 Task: Sort the products by price (lowest first).
Action: Mouse moved to (26, 127)
Screenshot: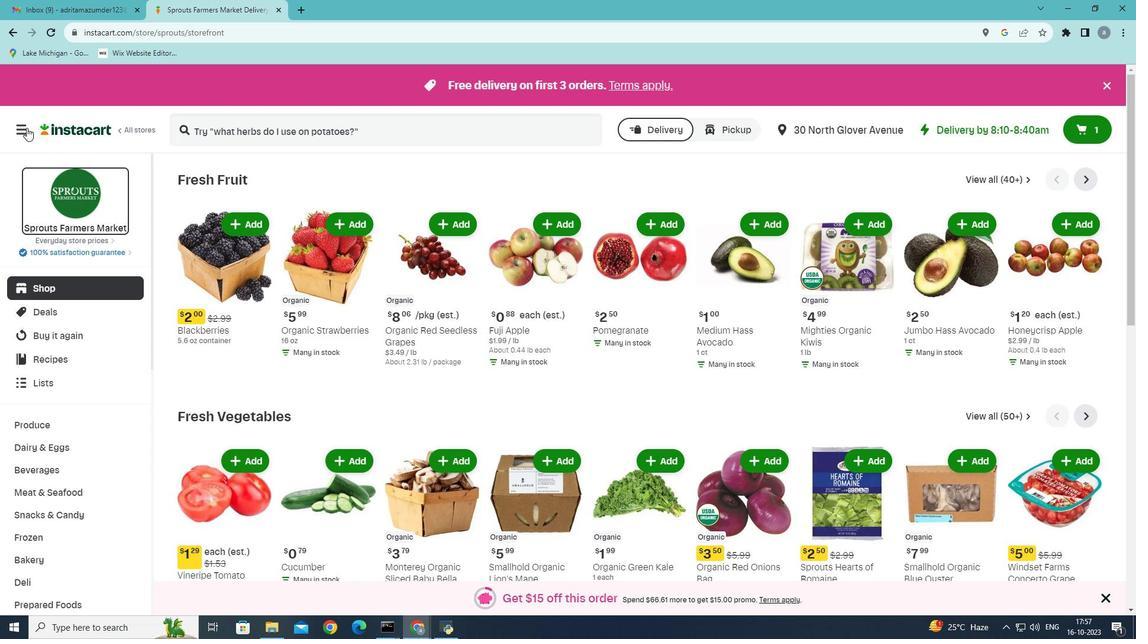 
Action: Mouse pressed left at (26, 127)
Screenshot: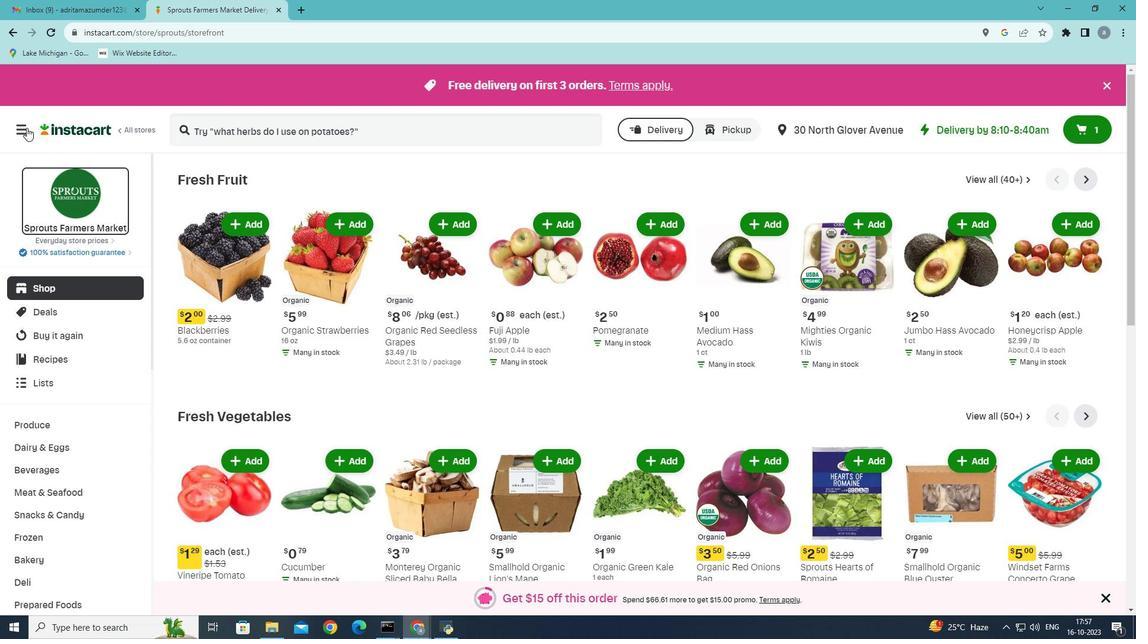 
Action: Mouse moved to (50, 343)
Screenshot: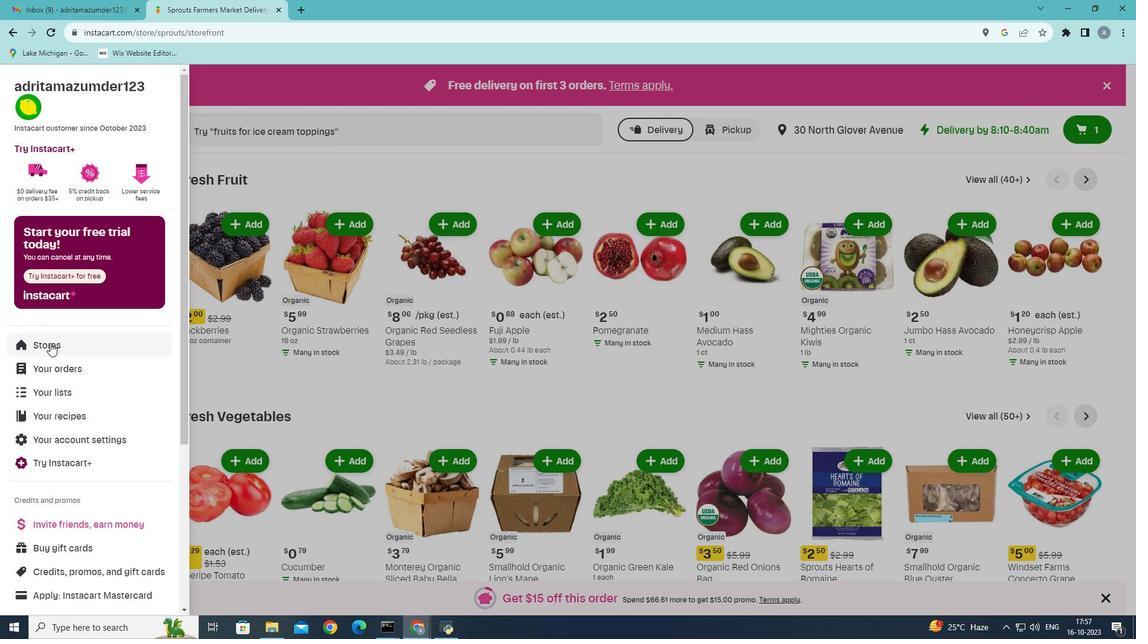 
Action: Mouse pressed left at (50, 343)
Screenshot: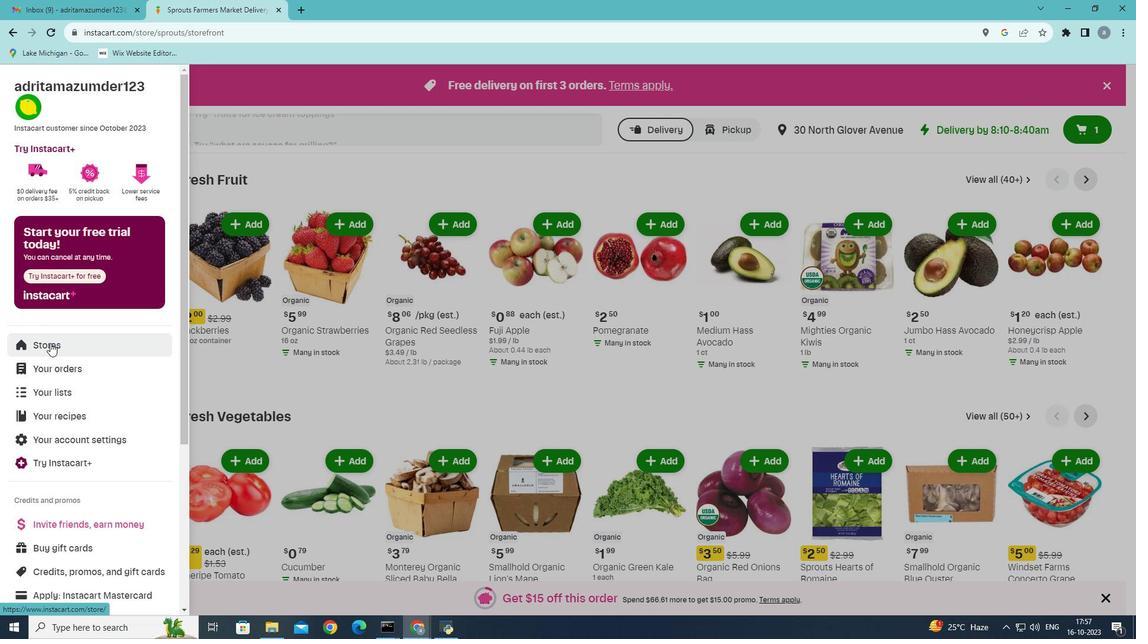 
Action: Mouse moved to (256, 130)
Screenshot: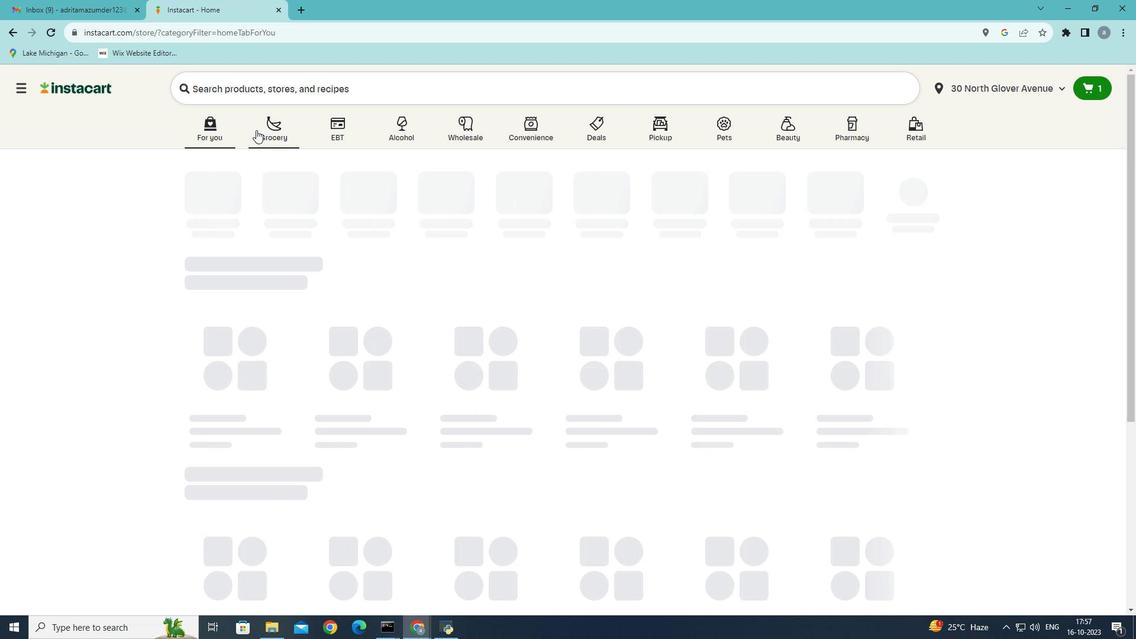 
Action: Mouse pressed left at (256, 130)
Screenshot: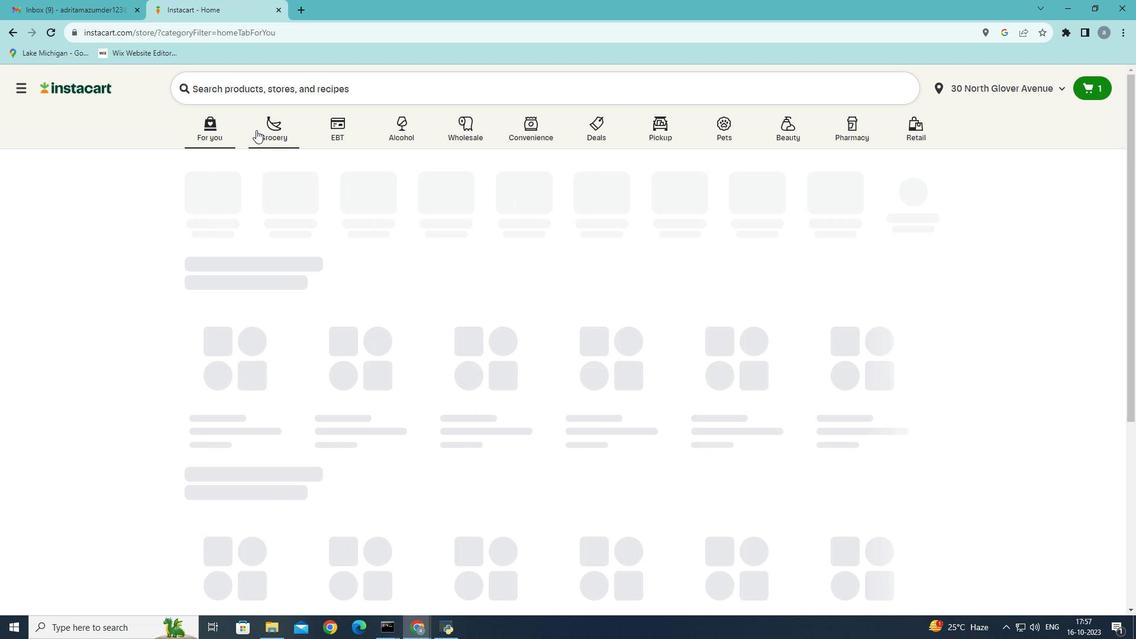 
Action: Mouse moved to (270, 135)
Screenshot: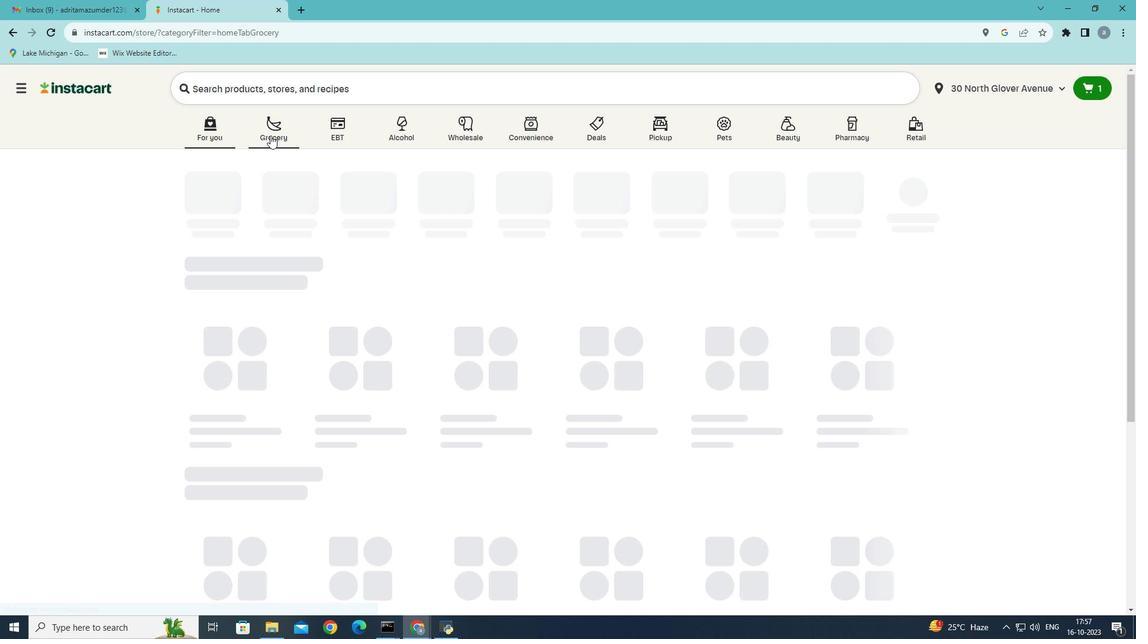 
Action: Mouse pressed left at (270, 135)
Screenshot: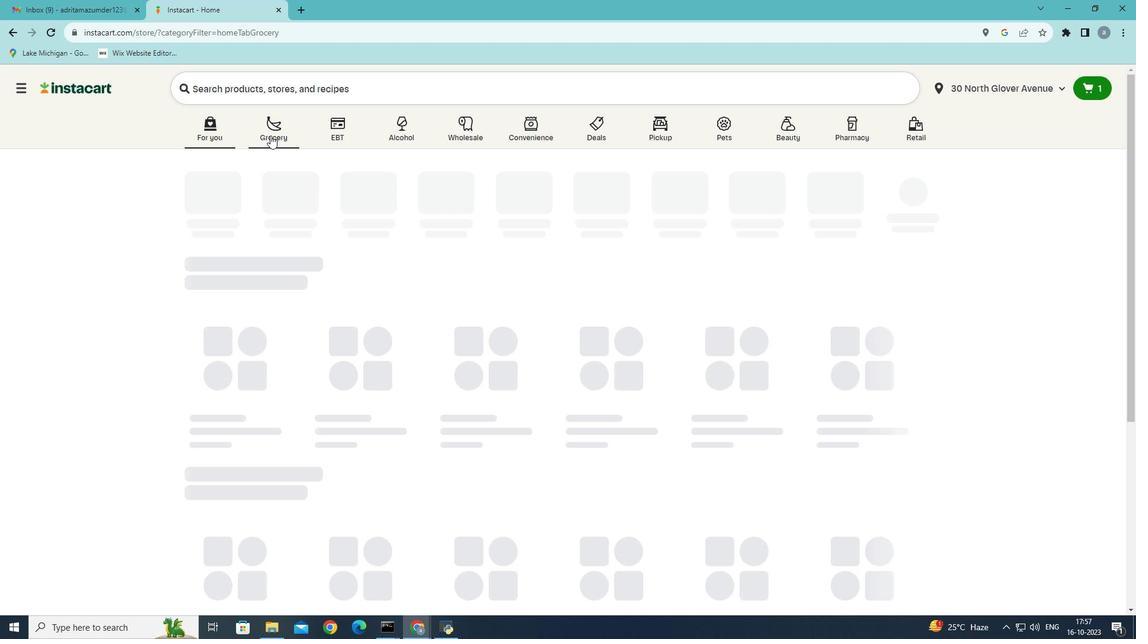 
Action: Mouse moved to (347, 203)
Screenshot: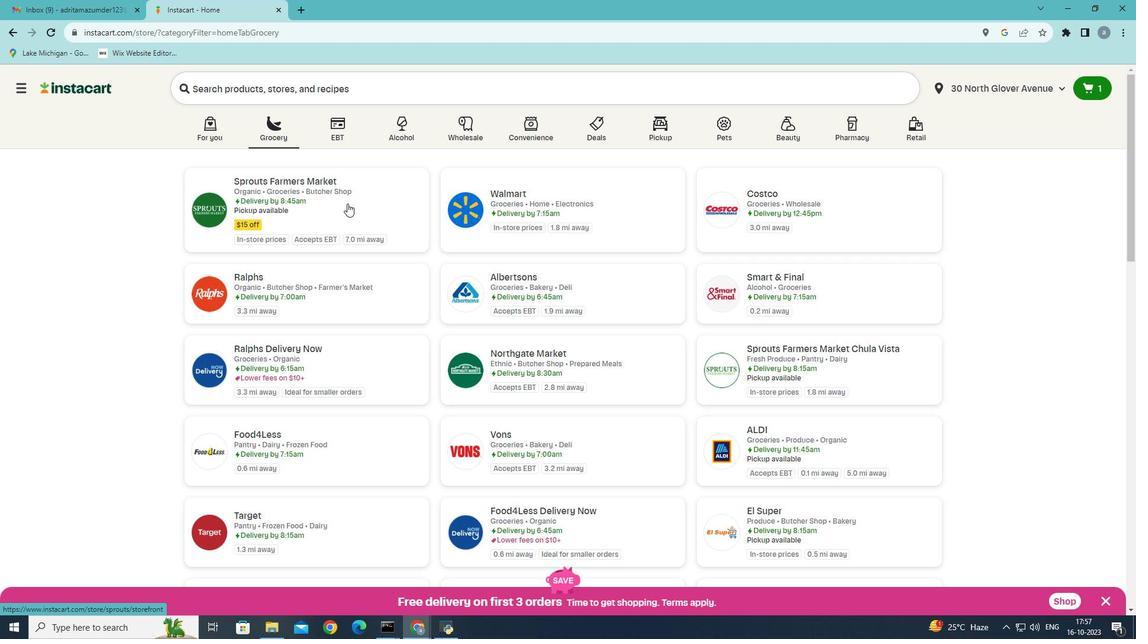 
Action: Mouse pressed left at (347, 203)
Screenshot: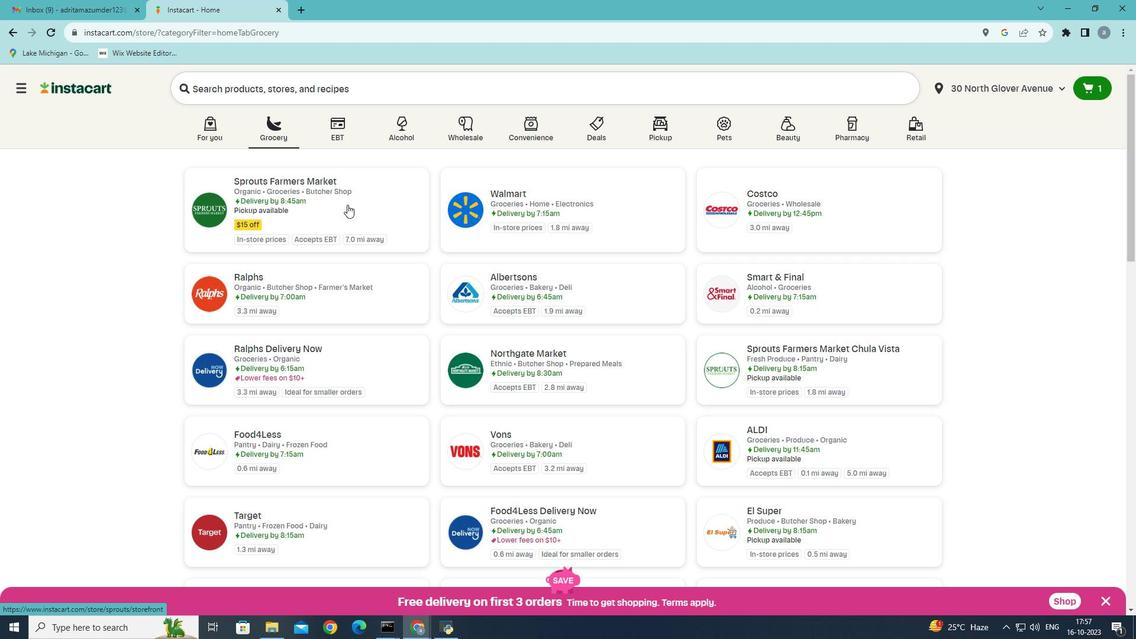 
Action: Mouse moved to (62, 494)
Screenshot: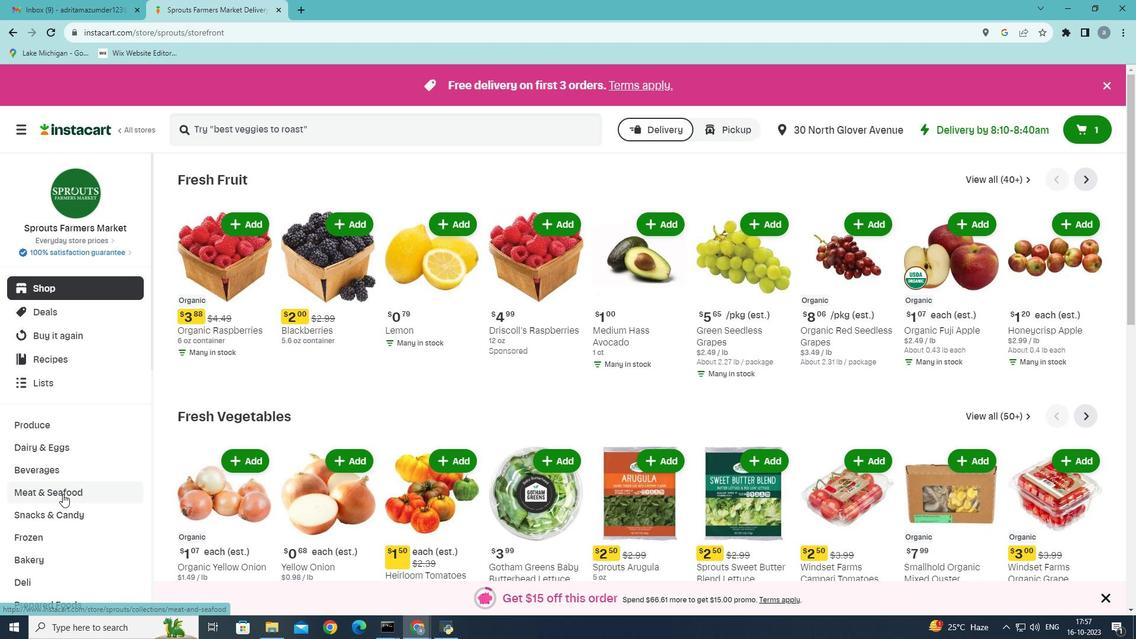 
Action: Mouse pressed left at (62, 494)
Screenshot: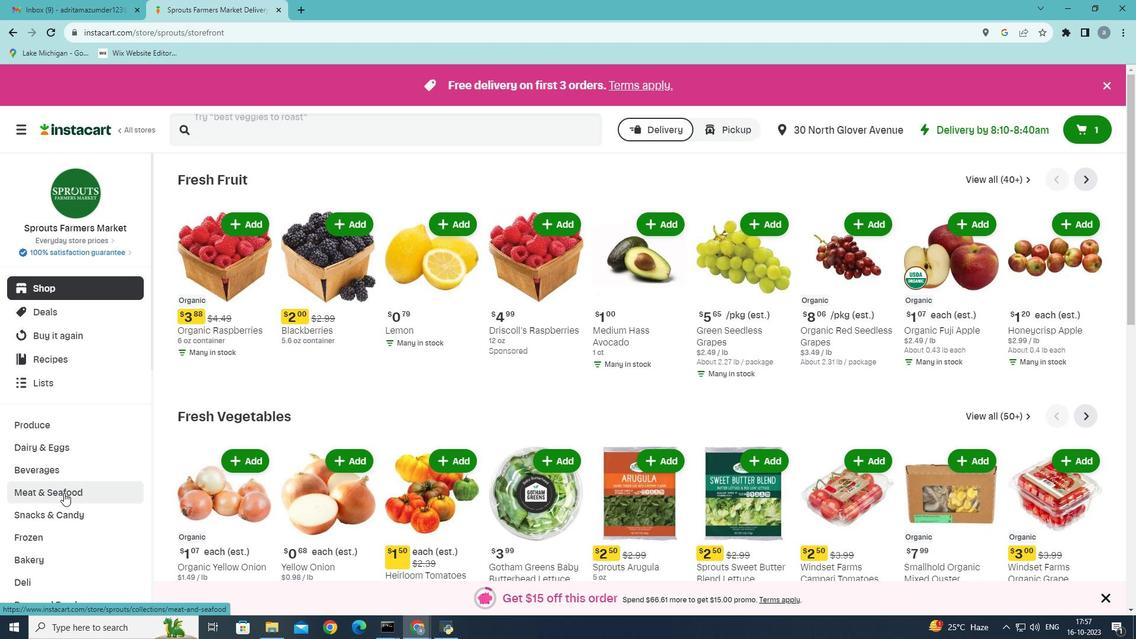 
Action: Mouse moved to (306, 205)
Screenshot: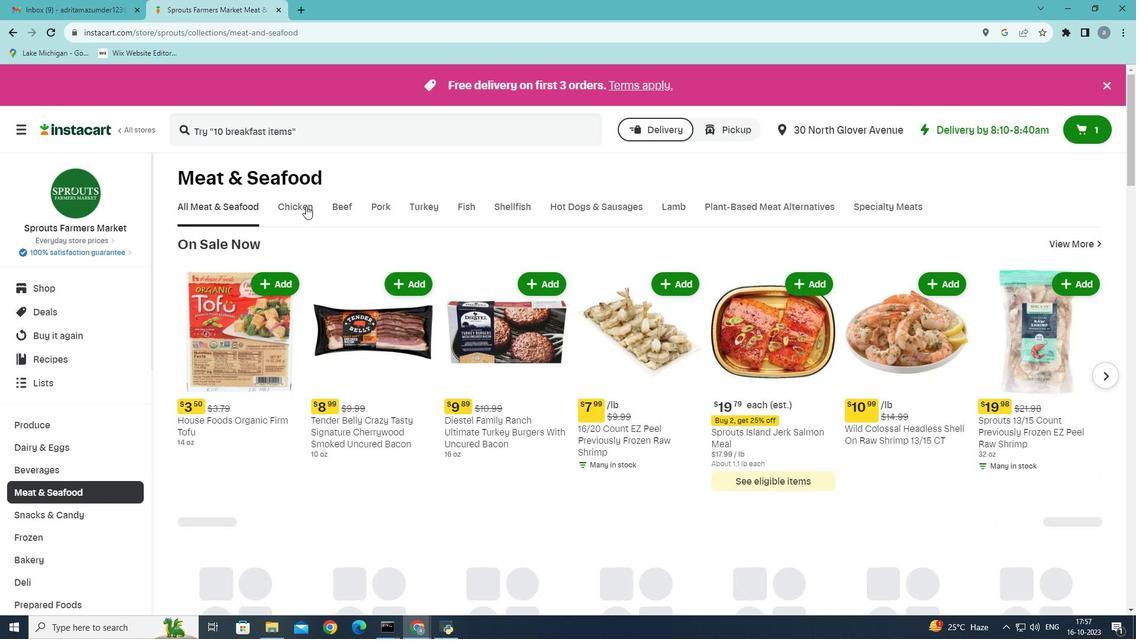 
Action: Mouse pressed left at (306, 205)
Screenshot: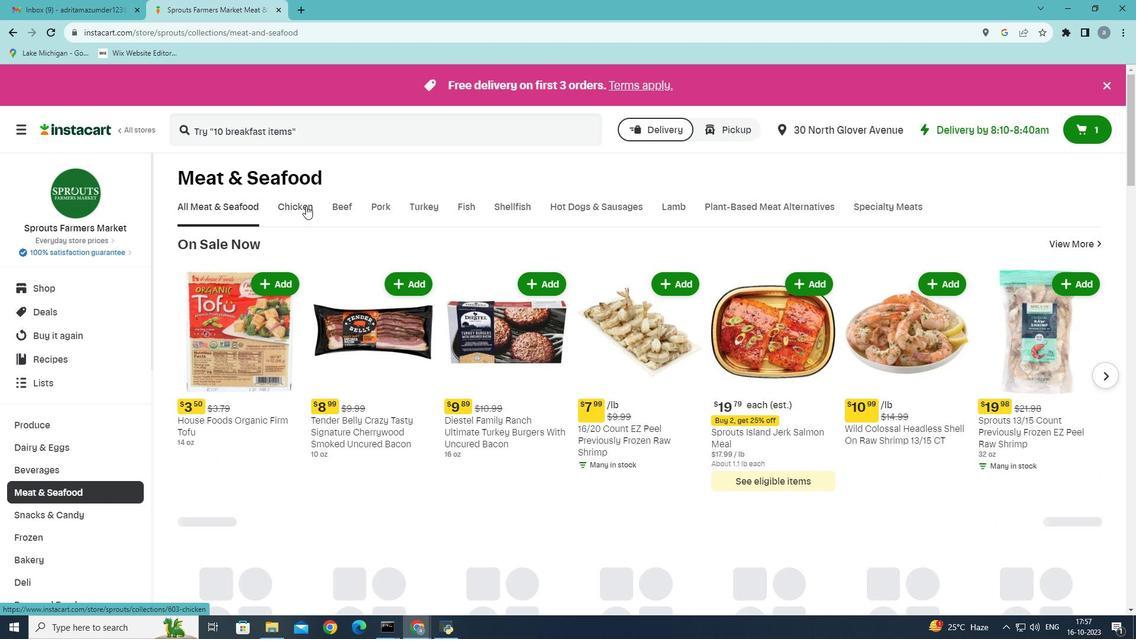 
Action: Mouse moved to (639, 255)
Screenshot: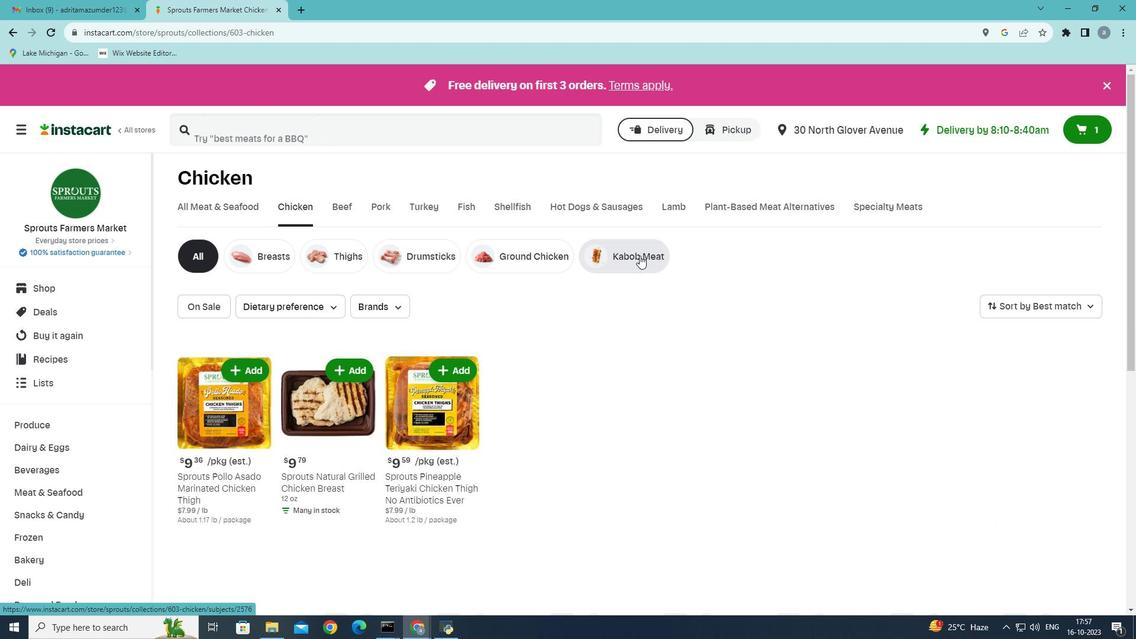 
Action: Mouse pressed left at (639, 255)
Screenshot: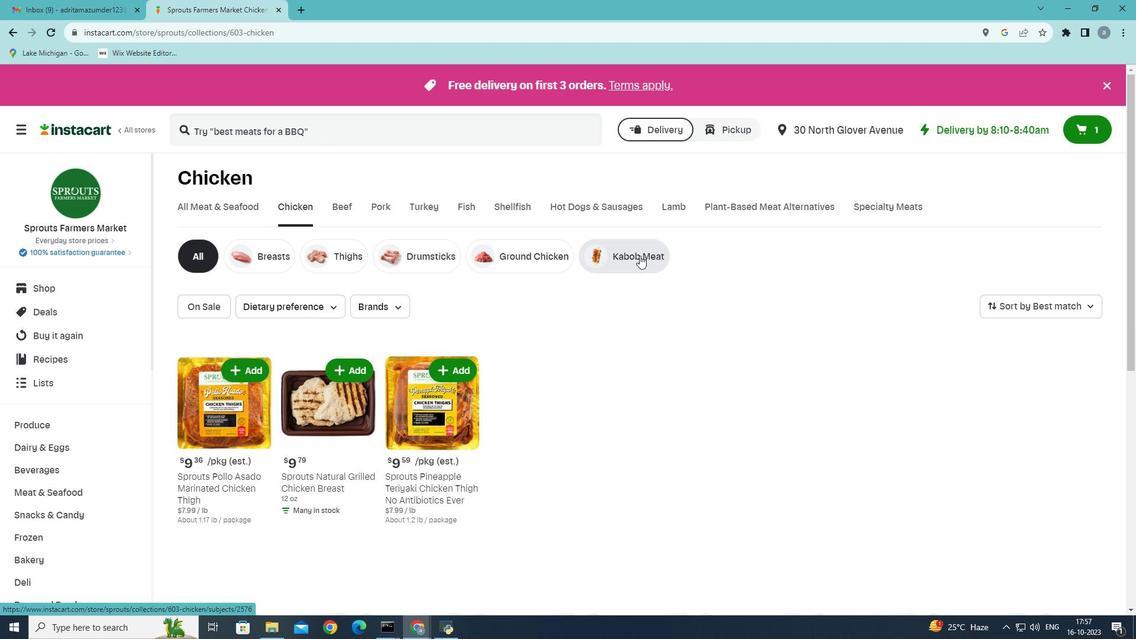 
Action: Mouse moved to (1093, 306)
Screenshot: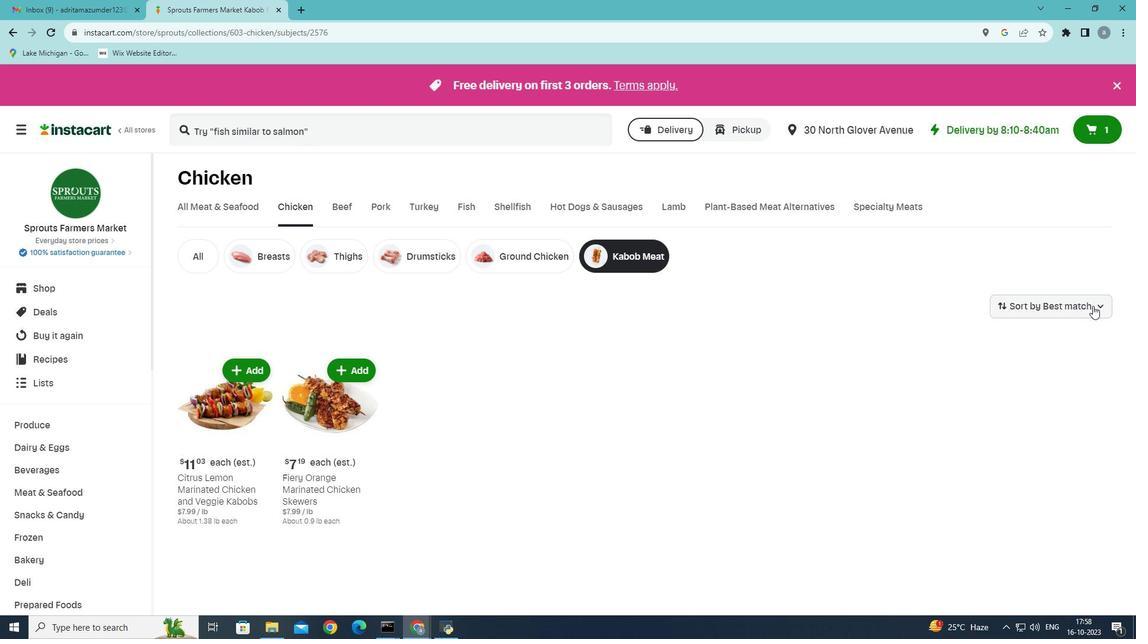 
Action: Mouse pressed left at (1093, 306)
Screenshot: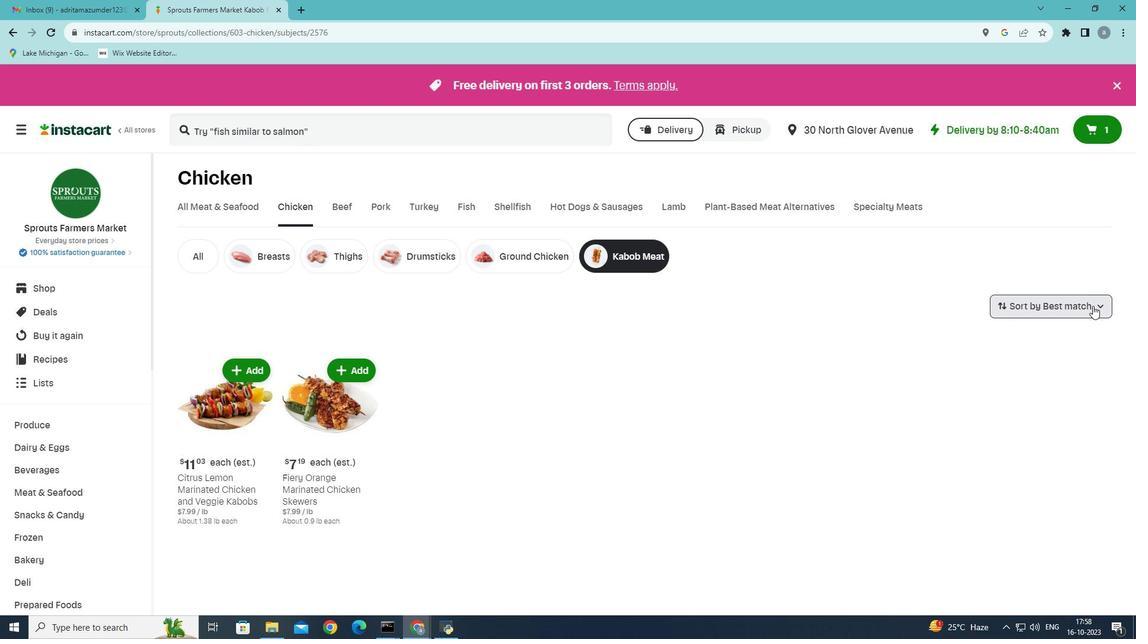 
Action: Mouse moved to (1053, 369)
Screenshot: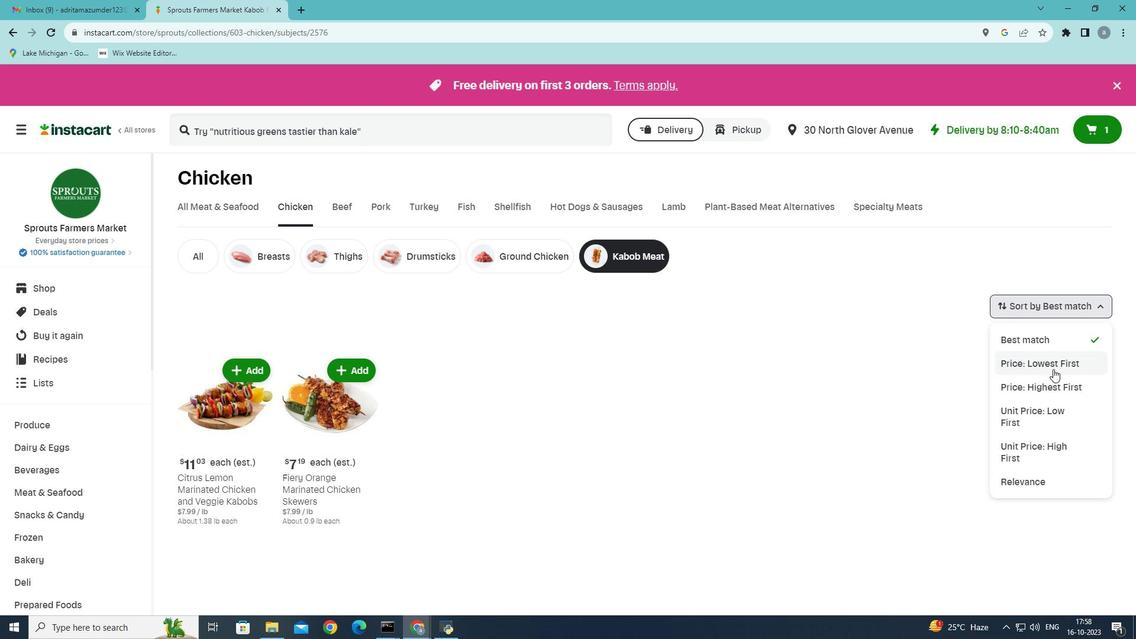 
Action: Mouse pressed left at (1053, 369)
Screenshot: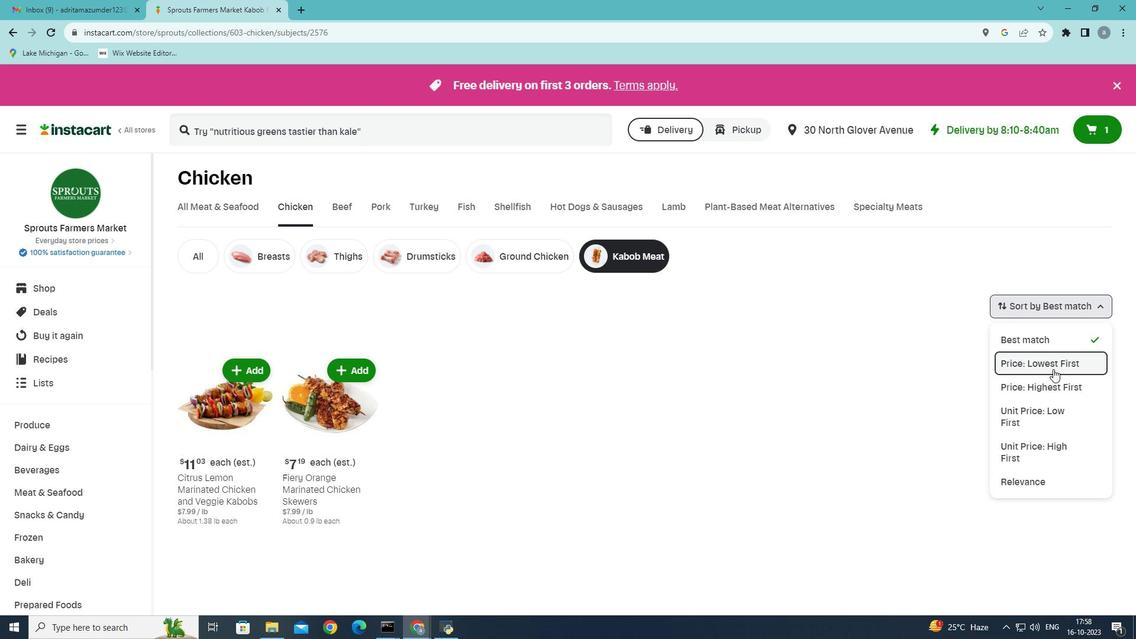 
Action: Mouse moved to (1020, 364)
Screenshot: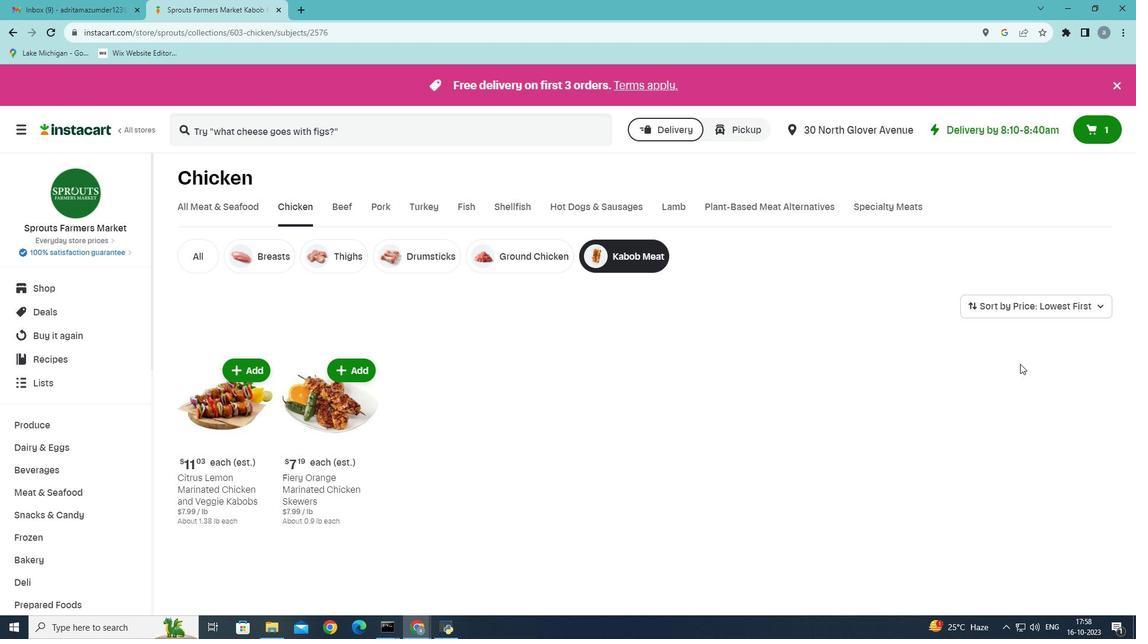
